 Task: Create a section Customer Satisfaction Sprint and in the section, add a milestone DevSecOps Implementation in the project UniTech.
Action: Mouse moved to (71, 364)
Screenshot: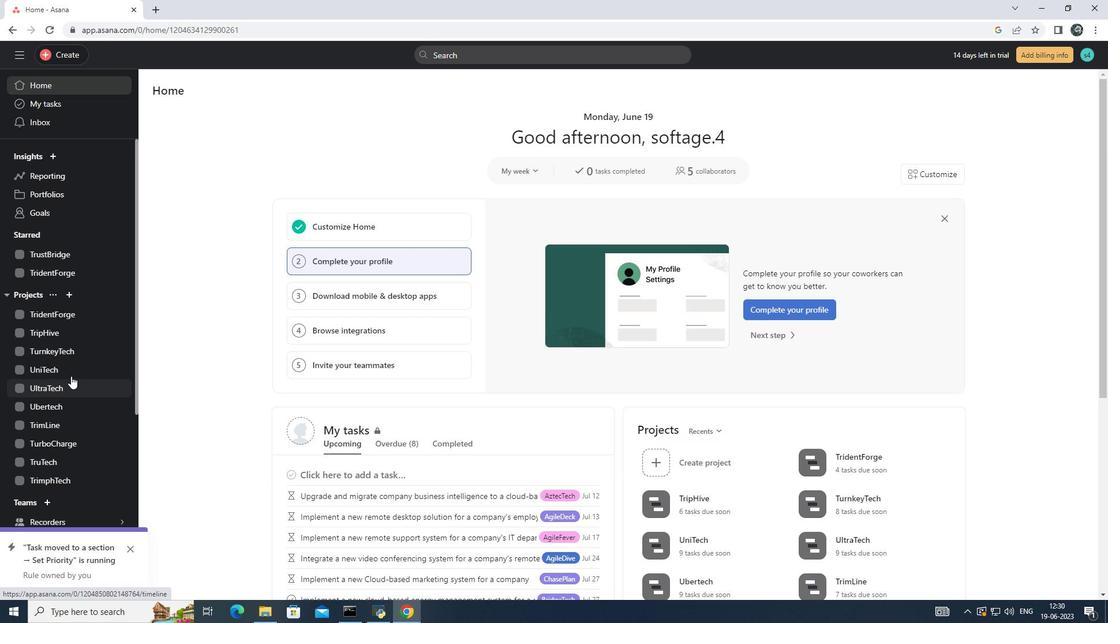 
Action: Mouse pressed left at (71, 364)
Screenshot: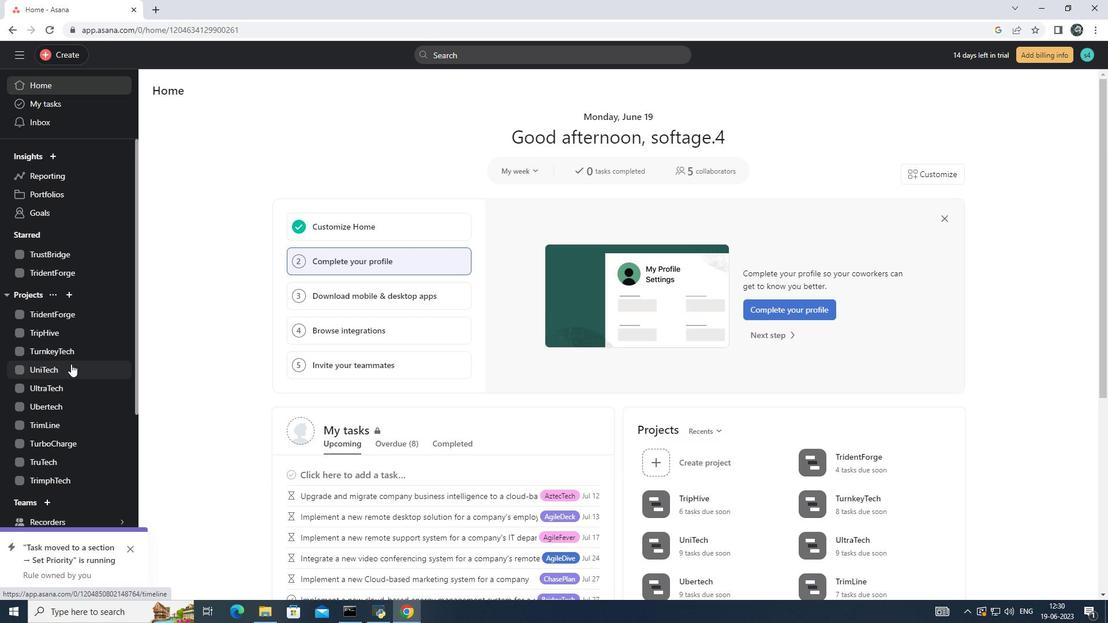 
Action: Mouse moved to (211, 423)
Screenshot: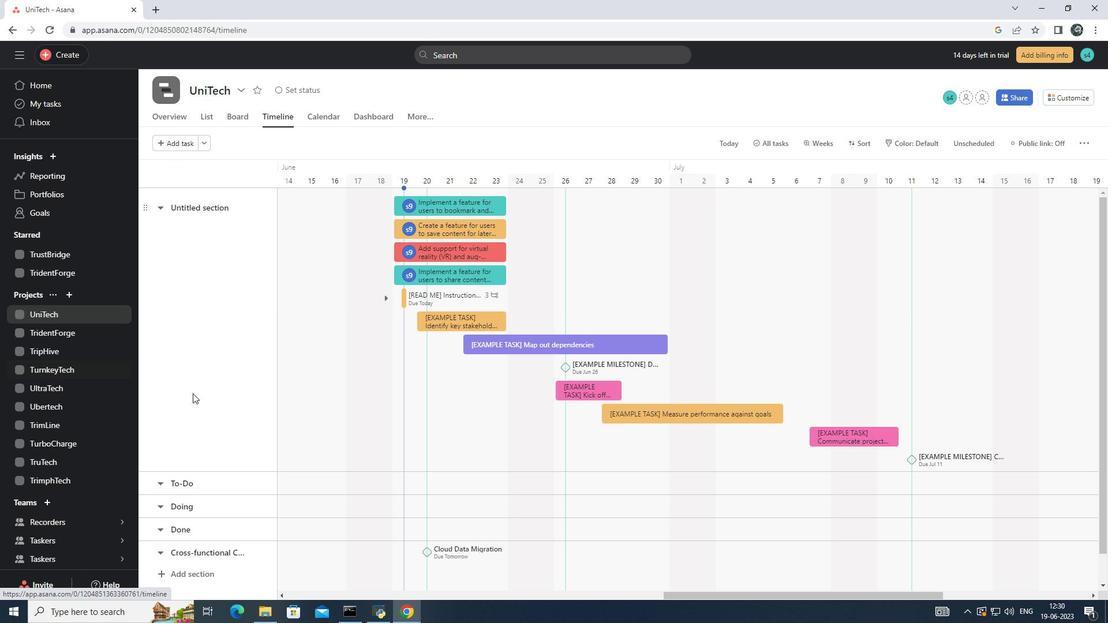 
Action: Mouse scrolled (211, 422) with delta (0, 0)
Screenshot: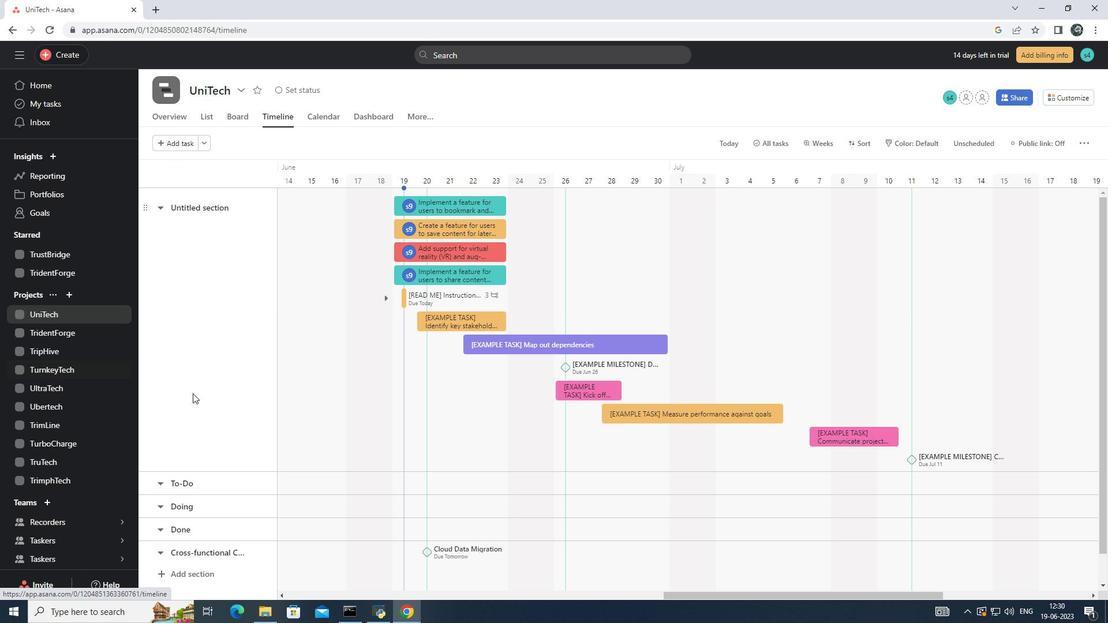 
Action: Mouse moved to (211, 427)
Screenshot: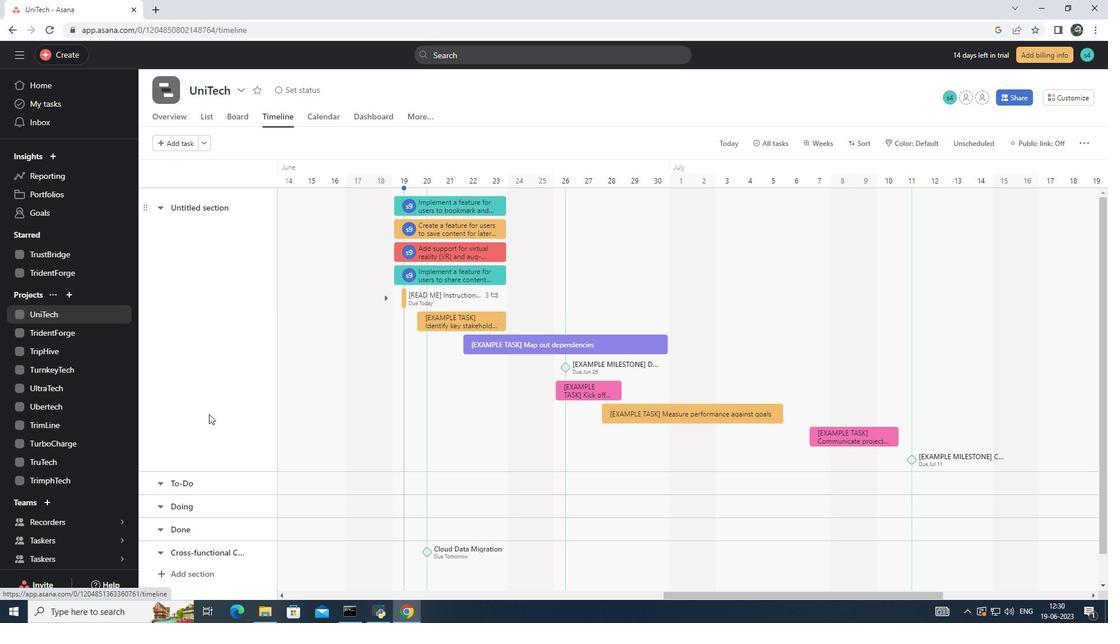 
Action: Mouse scrolled (211, 427) with delta (0, 0)
Screenshot: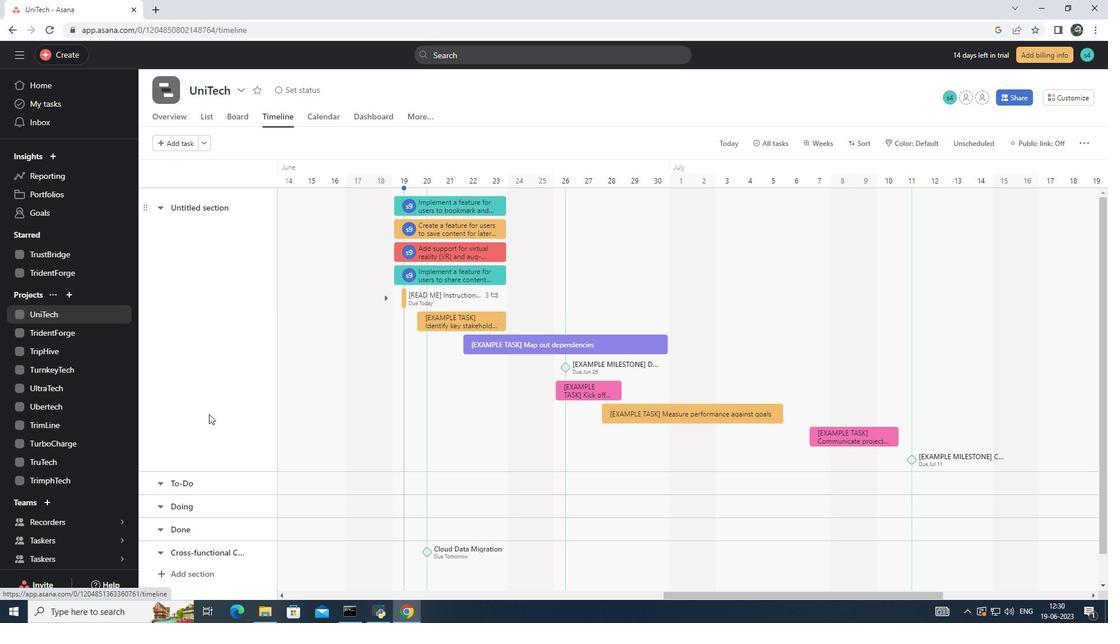 
Action: Mouse moved to (210, 433)
Screenshot: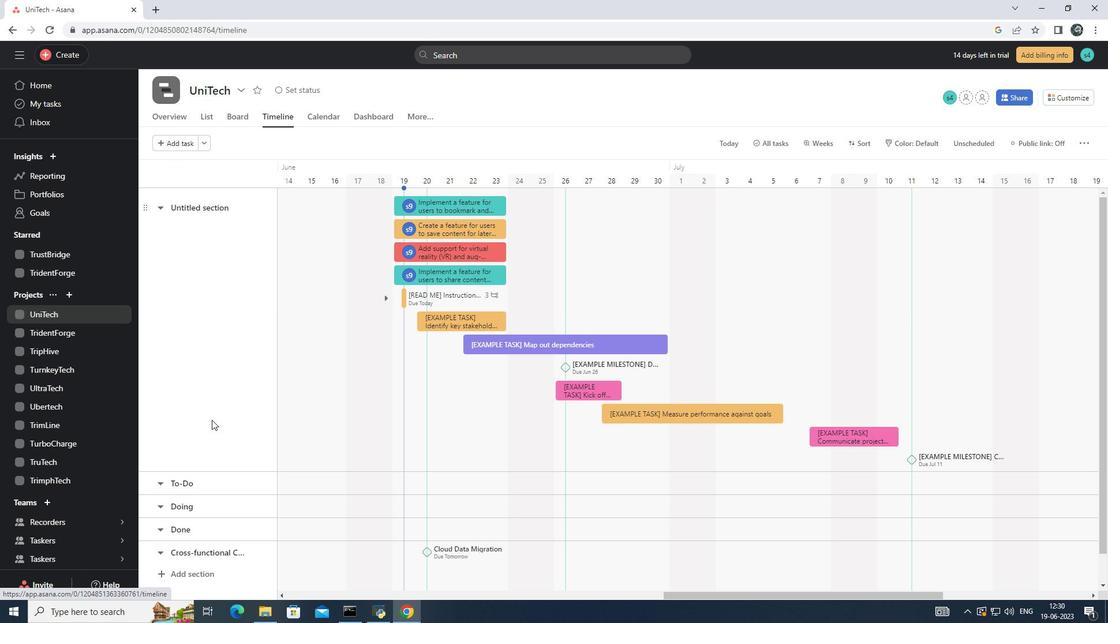 
Action: Mouse scrolled (210, 431) with delta (0, 0)
Screenshot: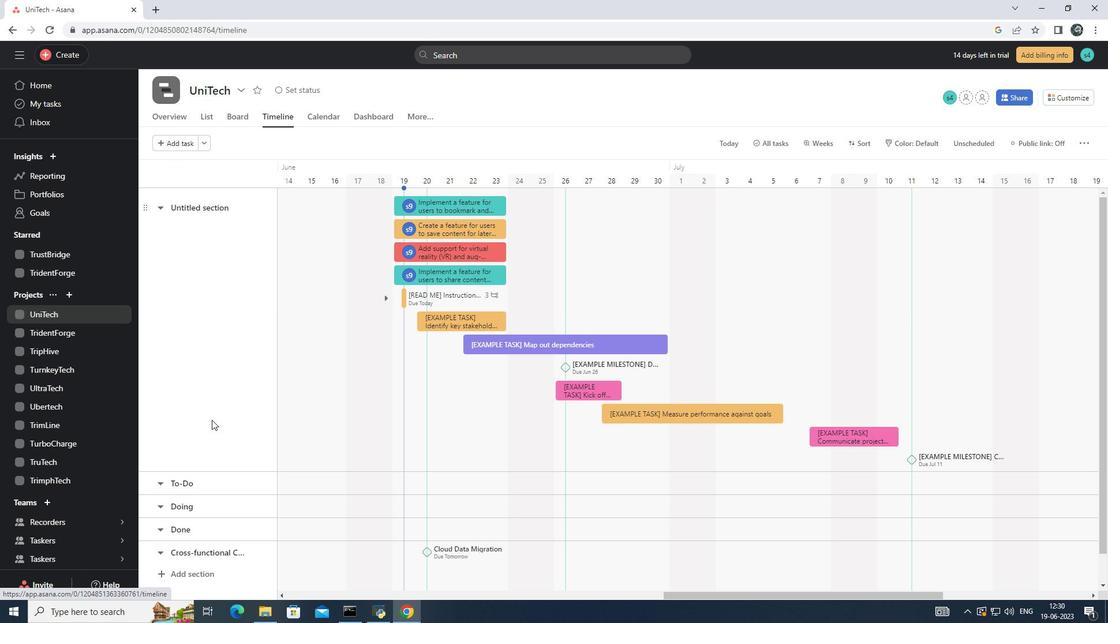 
Action: Mouse moved to (184, 539)
Screenshot: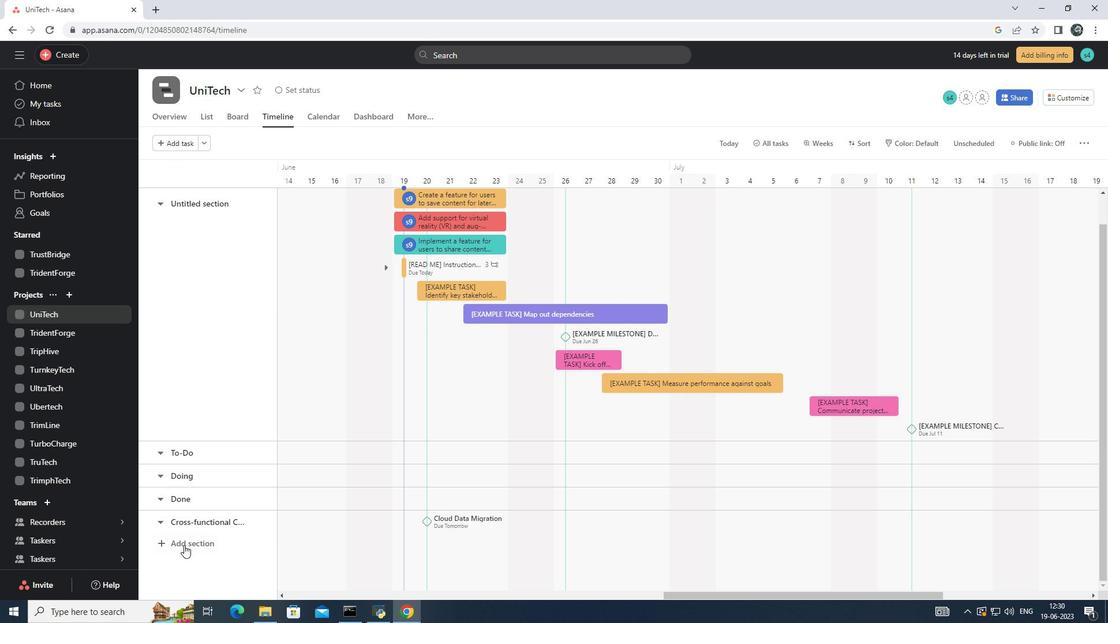 
Action: Mouse pressed left at (184, 539)
Screenshot: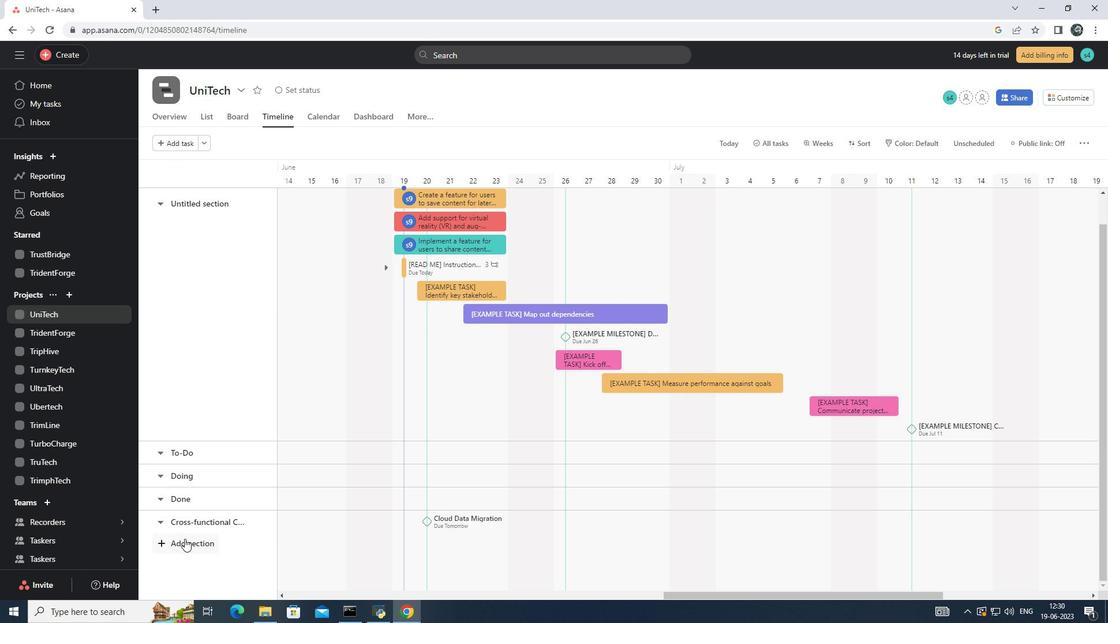 
Action: Mouse moved to (185, 544)
Screenshot: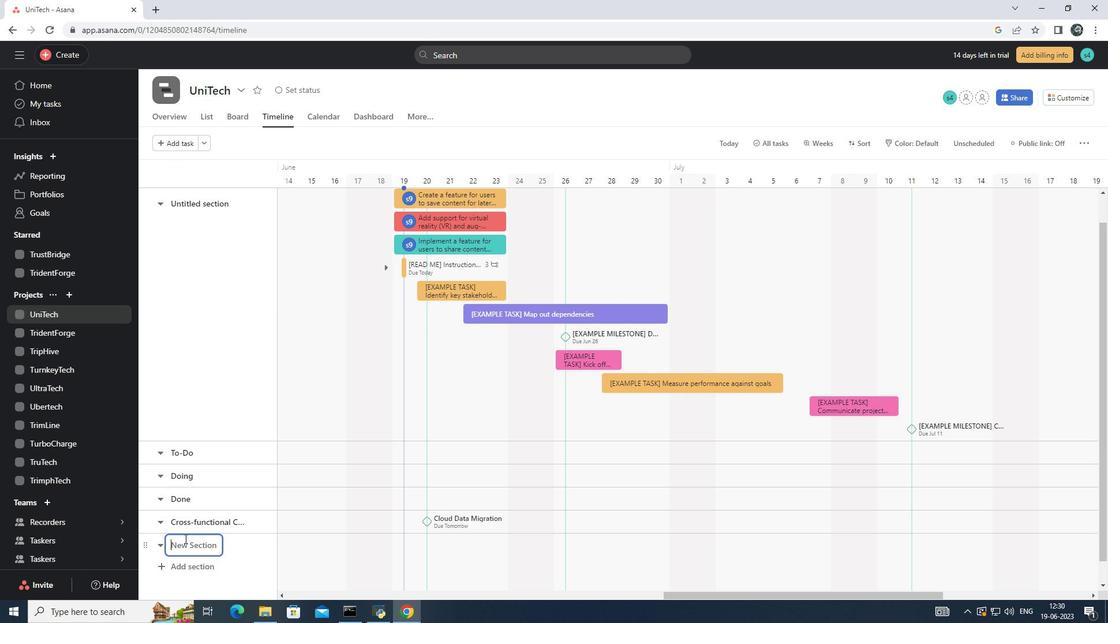 
Action: Key pressed <Key.shift>Customer<Key.space><Key.shift><Key.shift><Key.shift>Satisfaction<Key.space><Key.shift>Sprint<Key.enter>
Screenshot: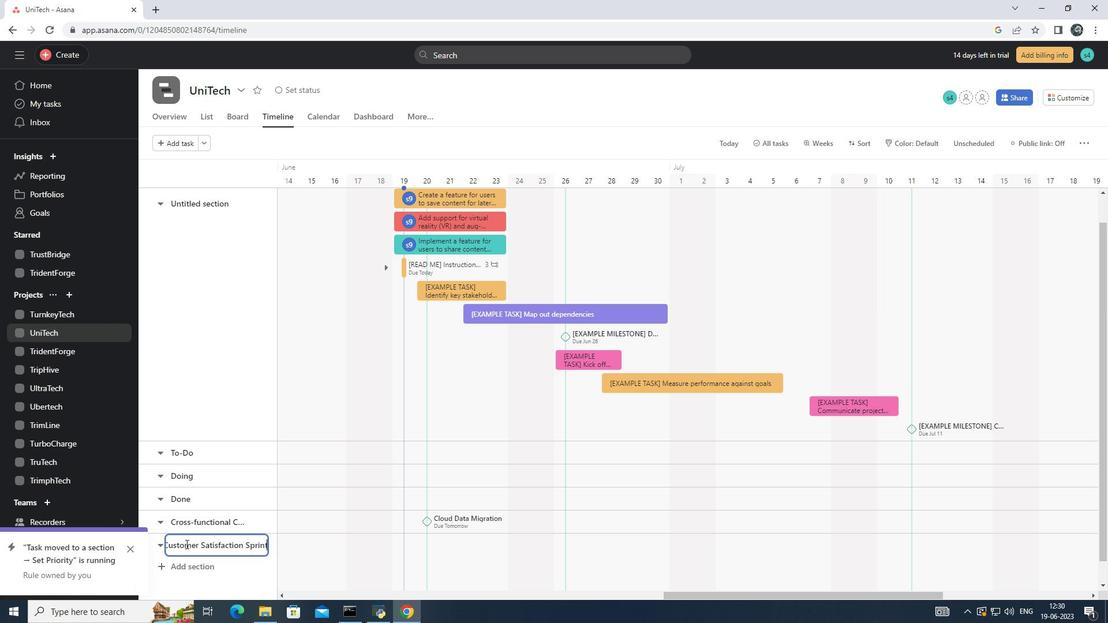 
Action: Mouse moved to (334, 545)
Screenshot: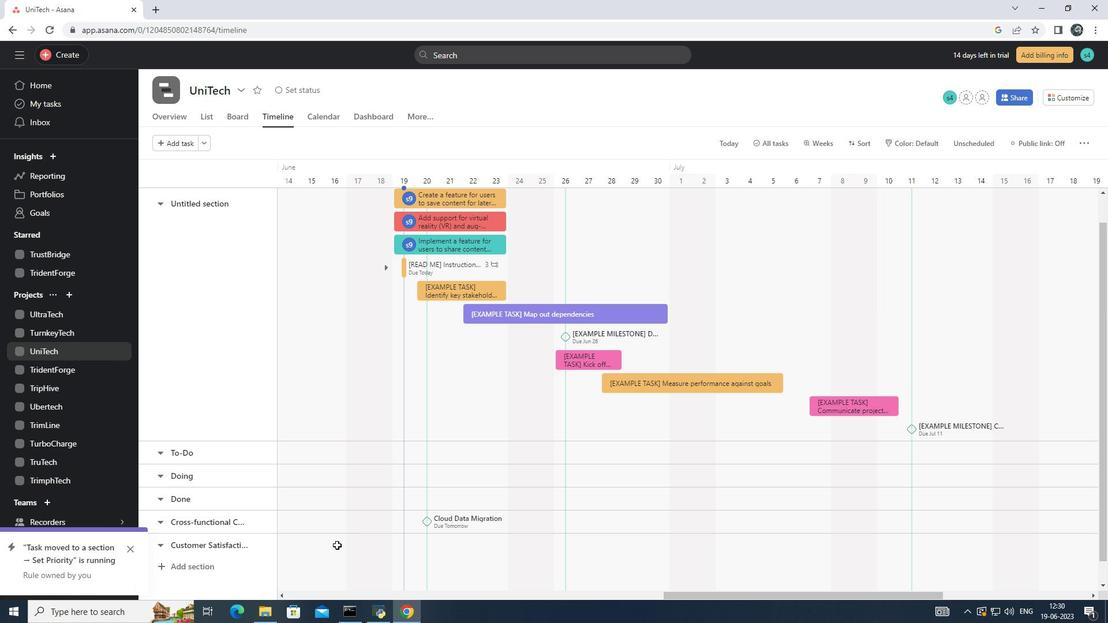 
Action: Mouse pressed left at (334, 545)
Screenshot: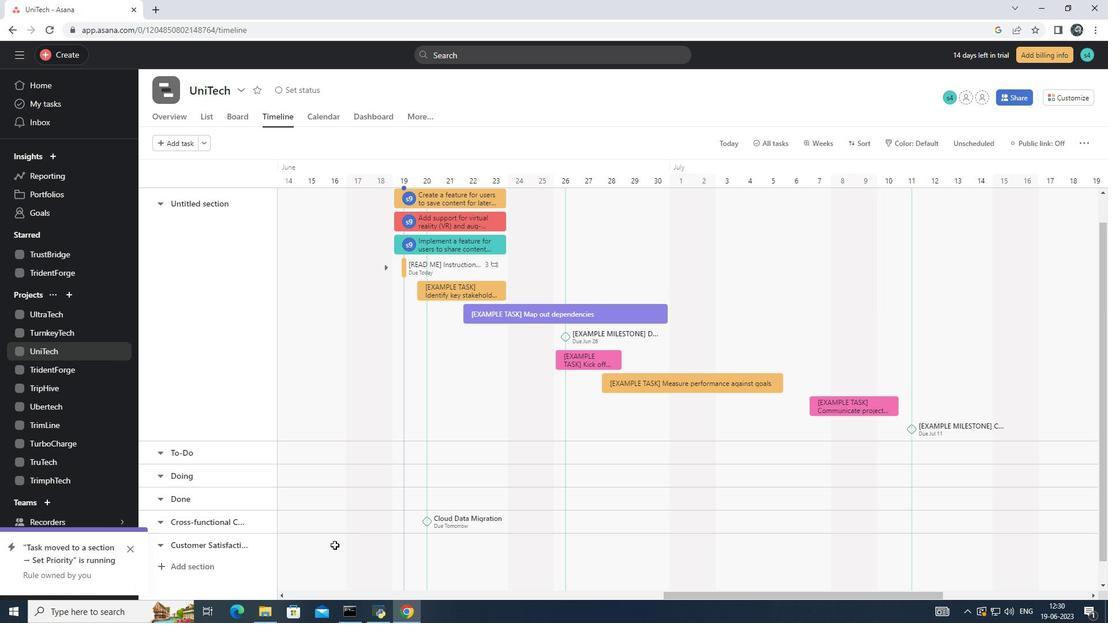 
Action: Mouse moved to (336, 545)
Screenshot: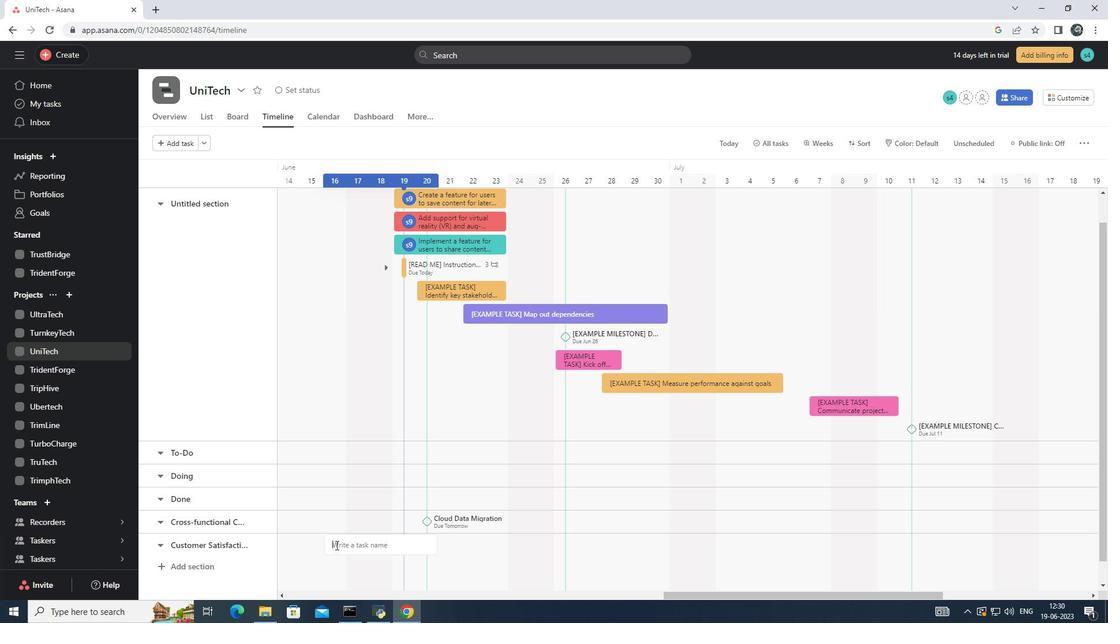 
Action: Key pressed <Key.shift>Dev<Key.shift>Sec<Key.shift>Ops<Key.space><Key.shift>Implementation<Key.enter>
Screenshot: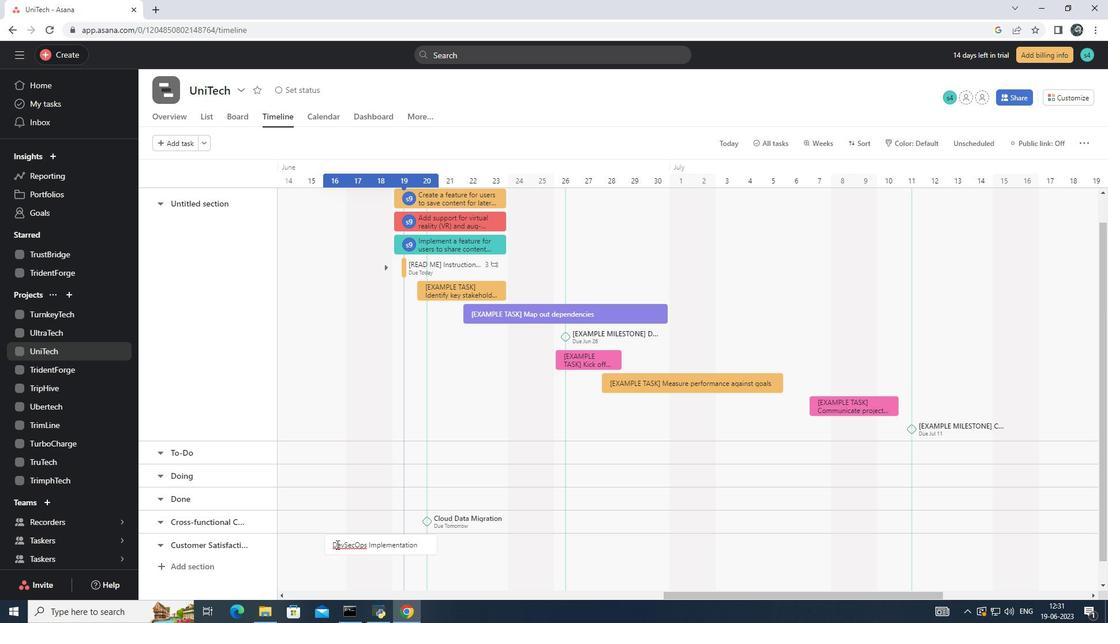 
Action: Mouse moved to (389, 544)
Screenshot: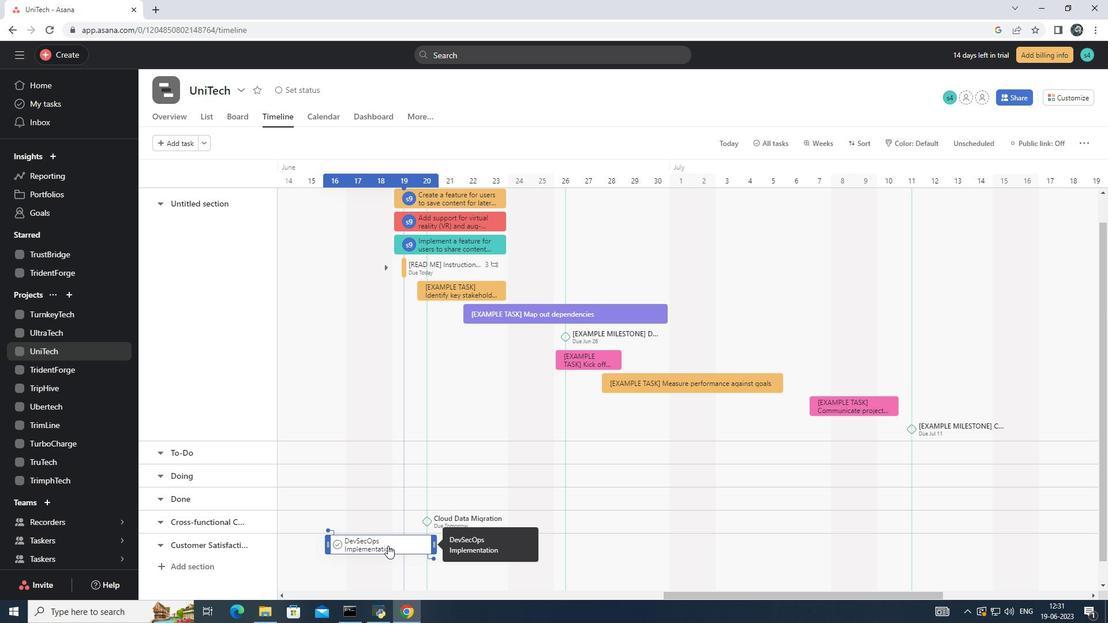 
Action: Mouse pressed right at (389, 544)
Screenshot: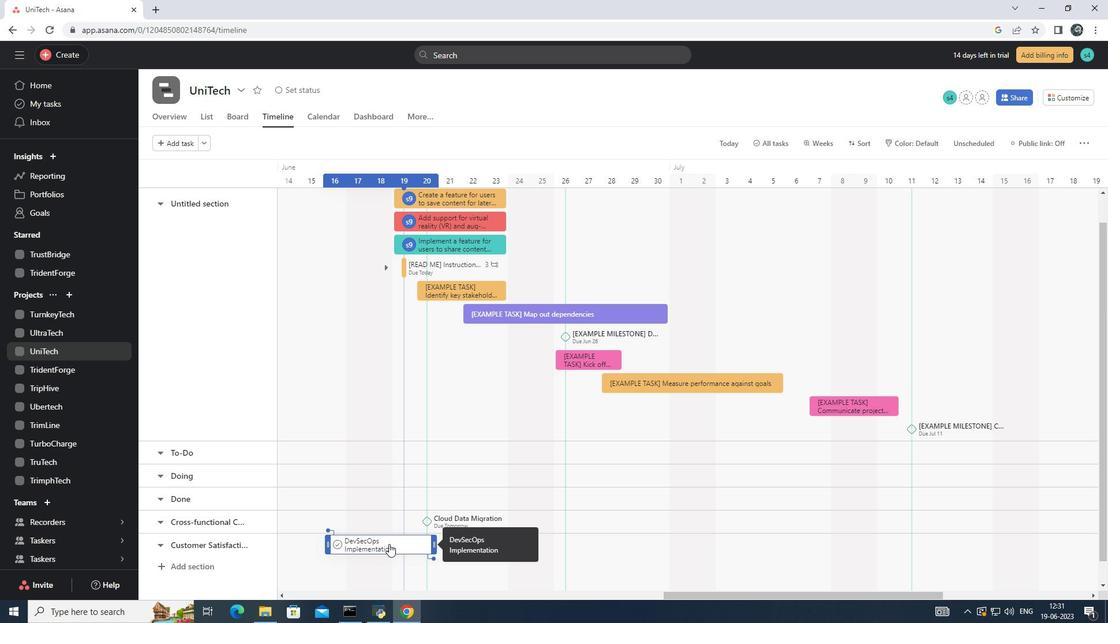 
Action: Mouse moved to (416, 488)
Screenshot: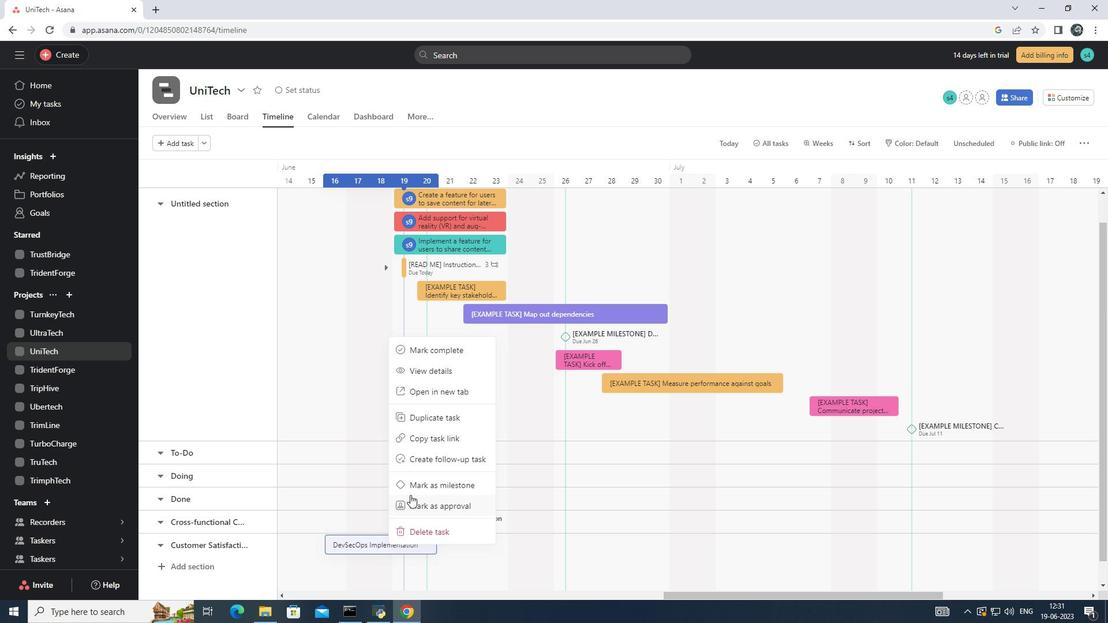 
Action: Mouse pressed left at (416, 488)
Screenshot: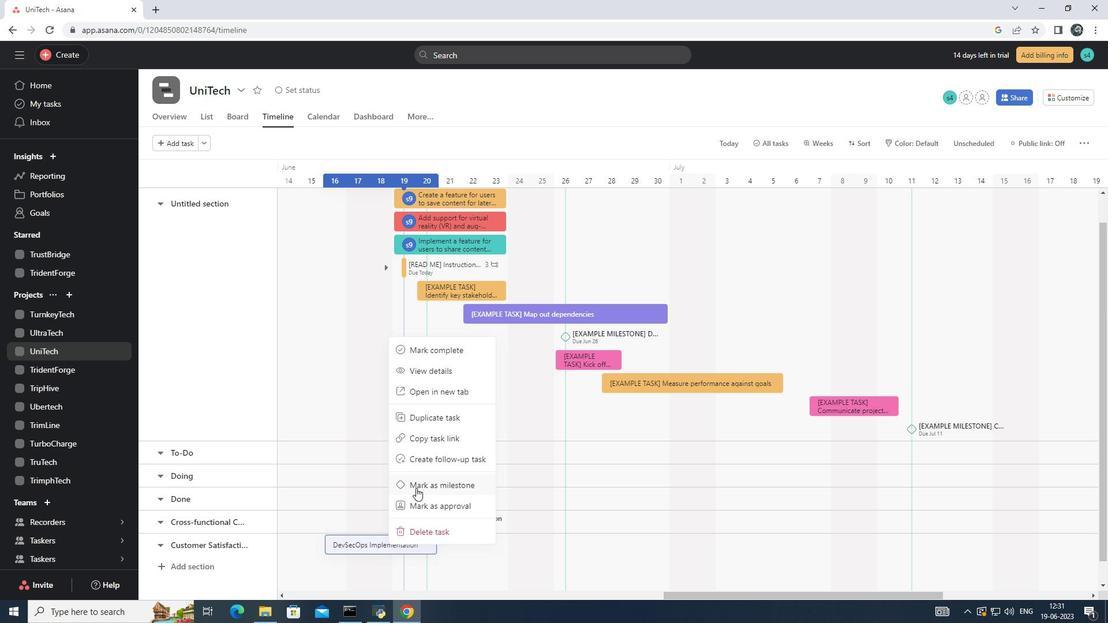
Action: Mouse moved to (393, 503)
Screenshot: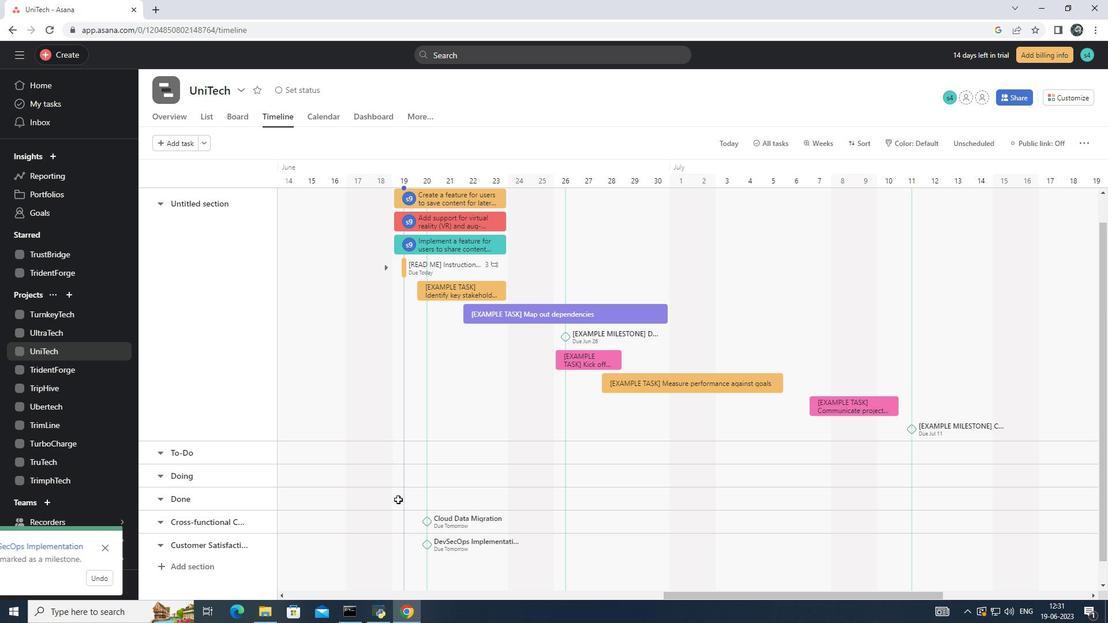 
